 Task: Look for products in the category "Pre-Mixed Cocktails" from Flybird only.
Action: Mouse moved to (724, 257)
Screenshot: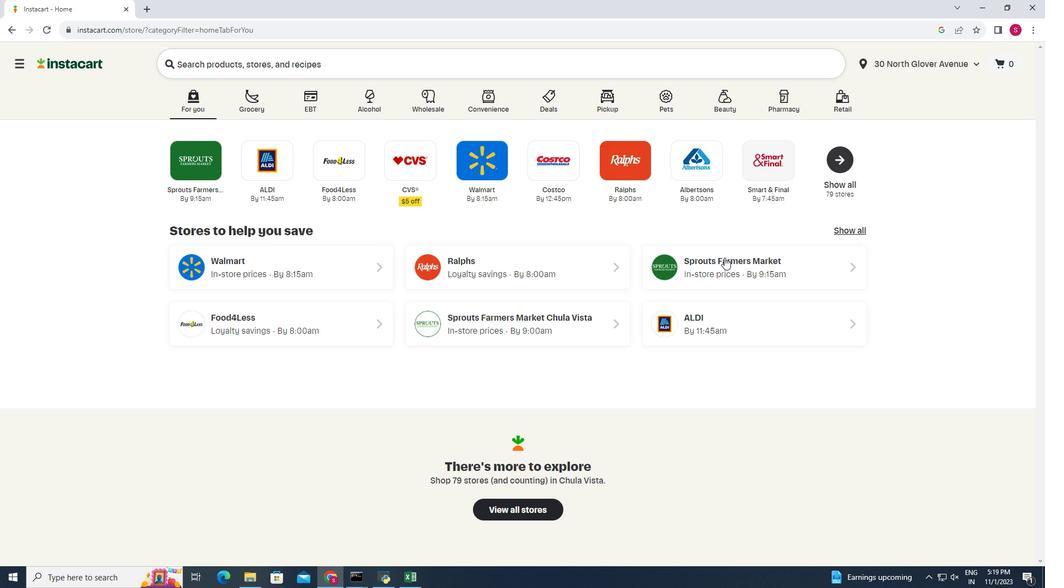 
Action: Mouse pressed left at (724, 257)
Screenshot: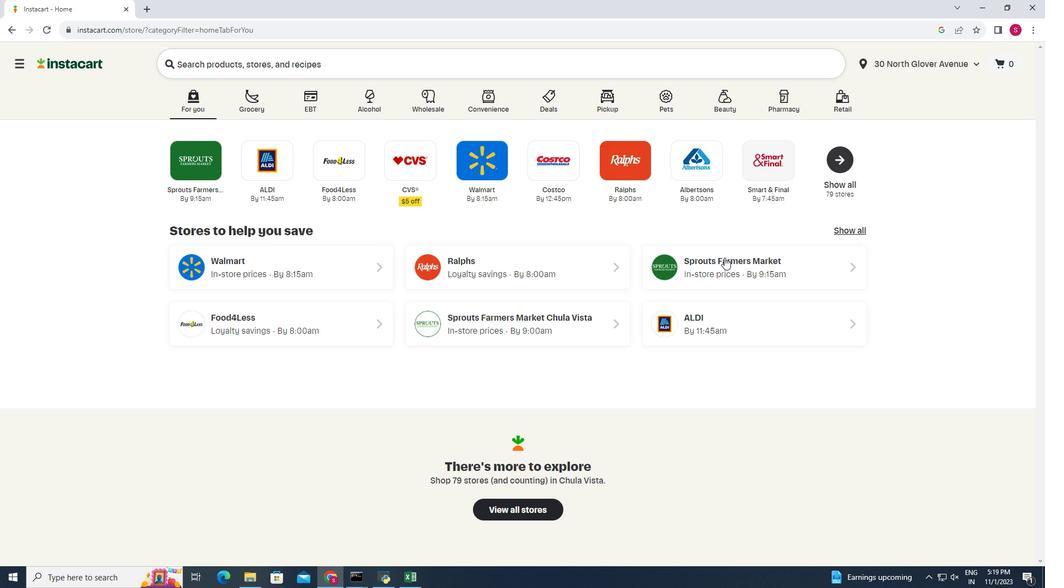 
Action: Mouse moved to (63, 535)
Screenshot: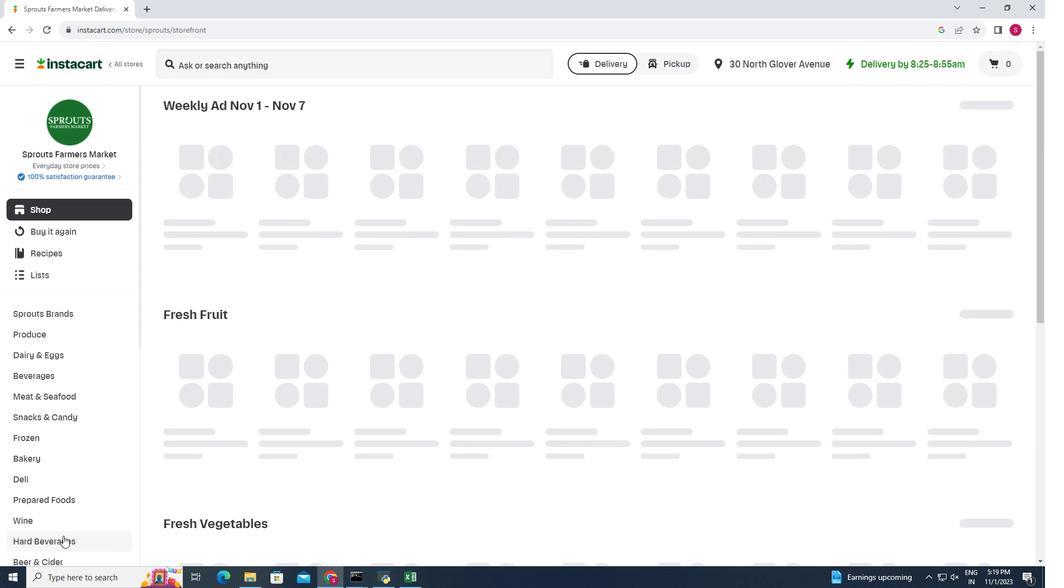 
Action: Mouse pressed left at (63, 535)
Screenshot: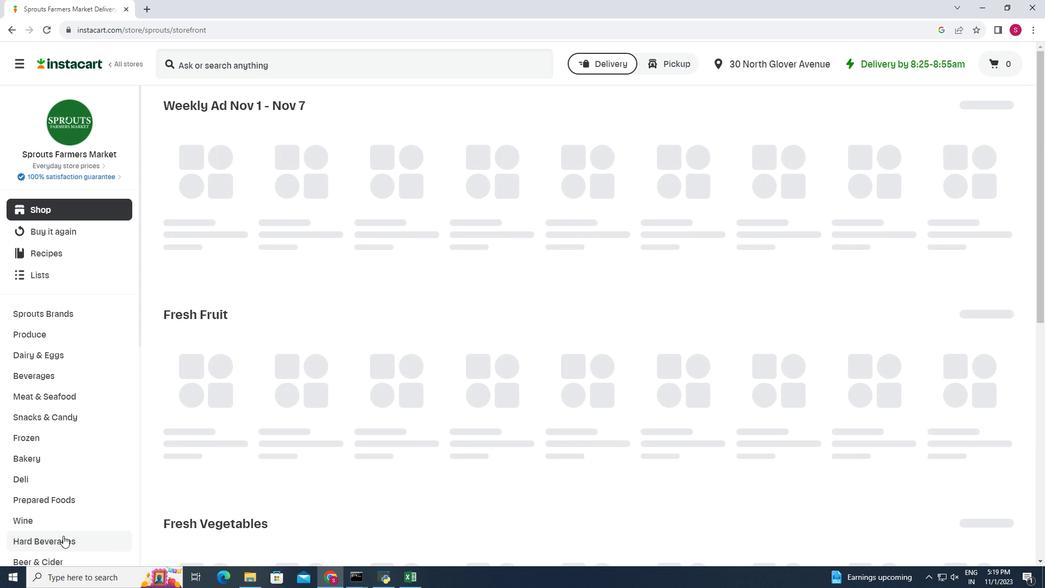
Action: Mouse moved to (430, 143)
Screenshot: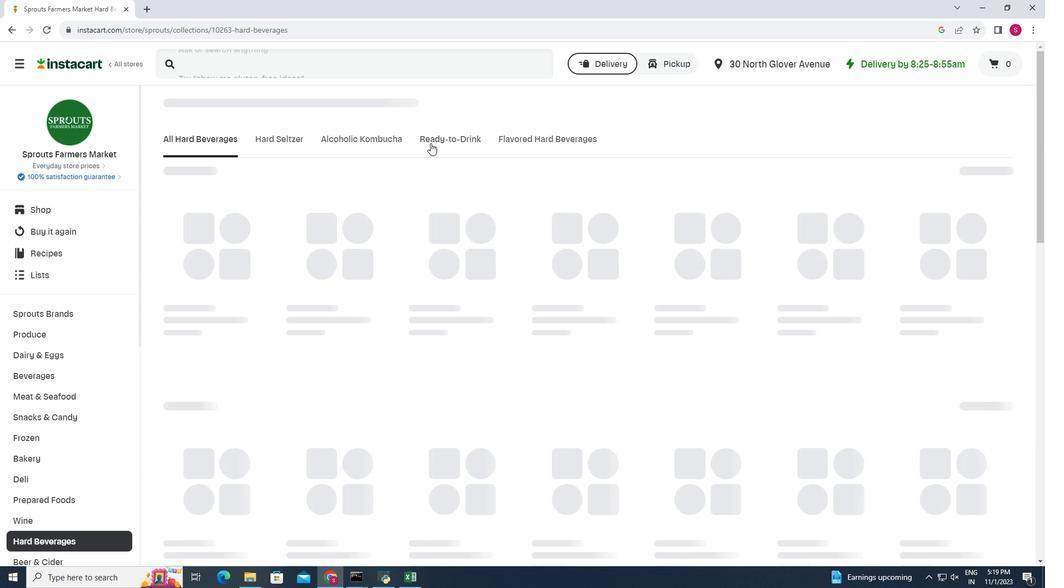 
Action: Mouse pressed left at (430, 143)
Screenshot: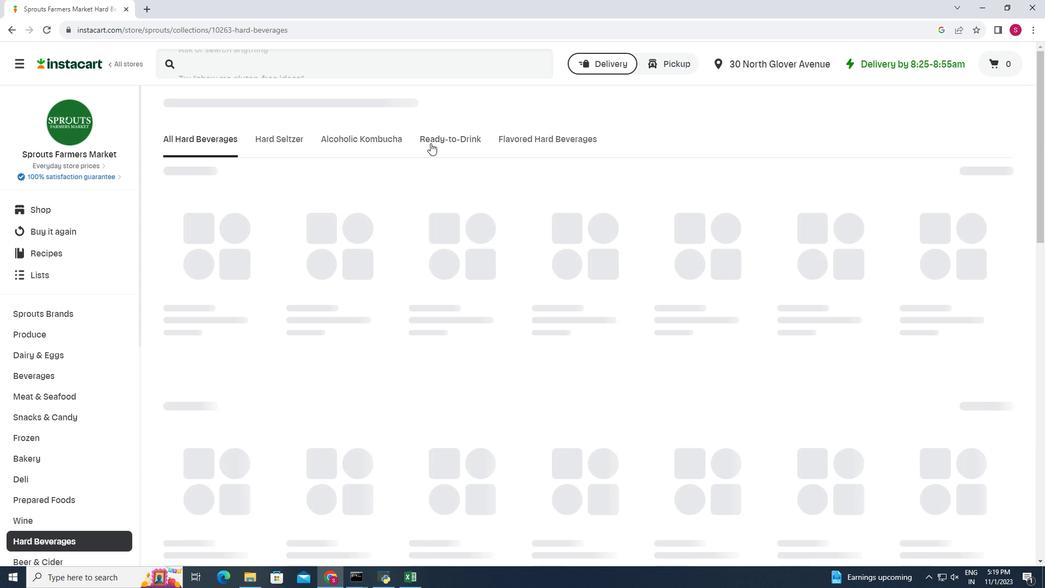 
Action: Mouse moved to (406, 181)
Screenshot: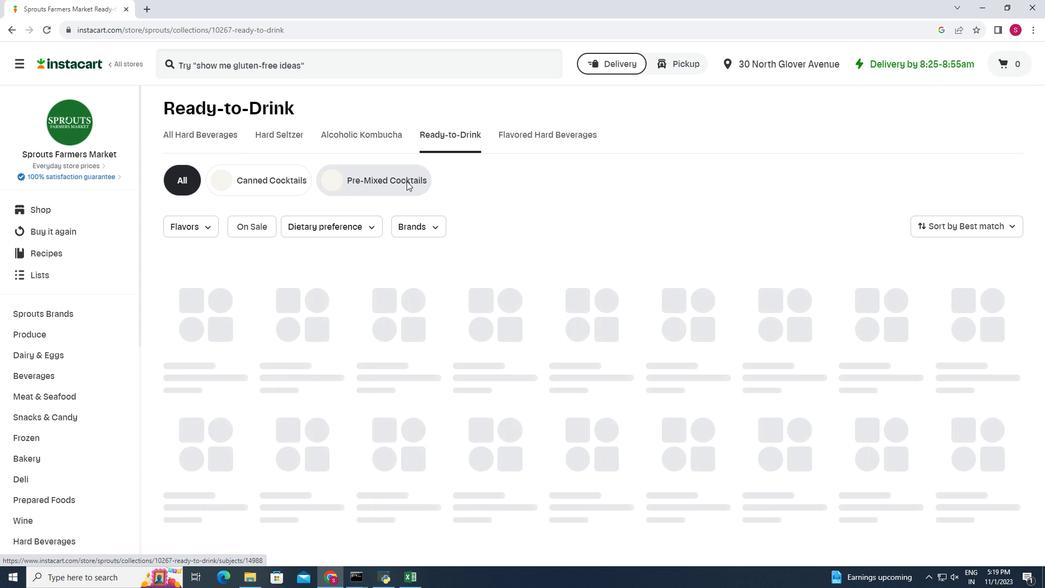 
Action: Mouse pressed left at (406, 181)
Screenshot: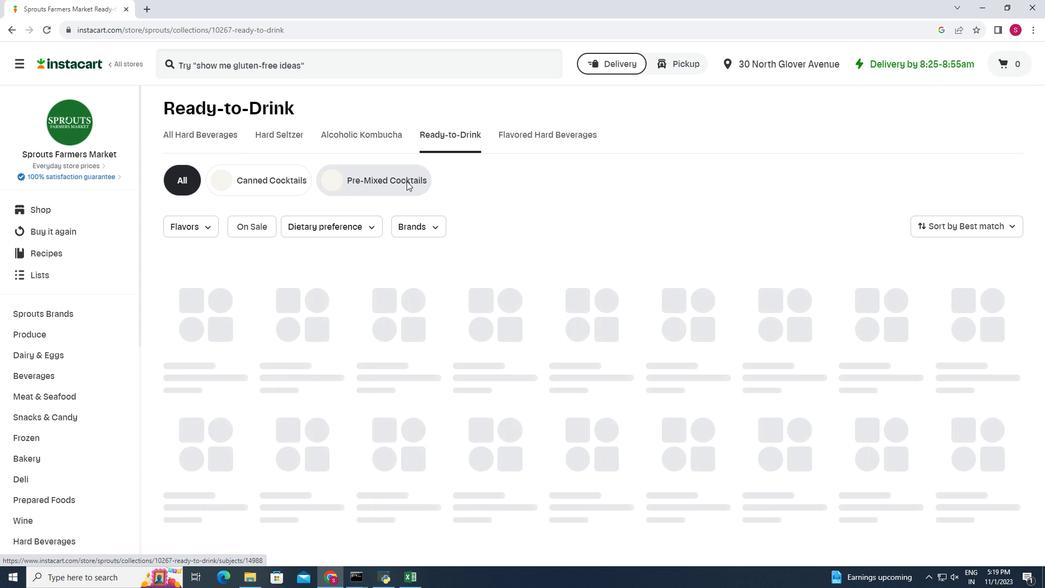 
Action: Mouse moved to (430, 231)
Screenshot: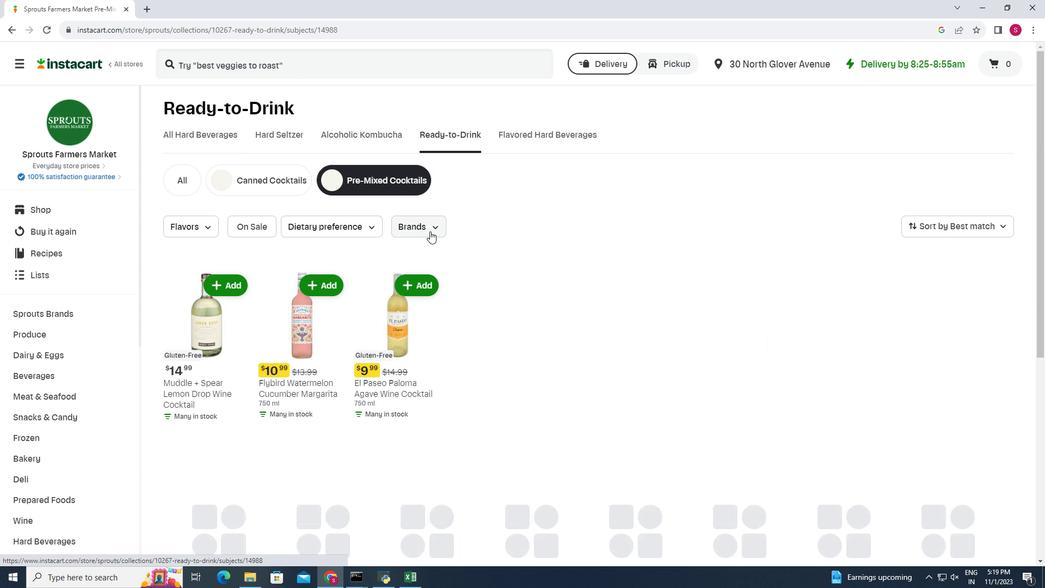 
Action: Mouse pressed left at (430, 231)
Screenshot: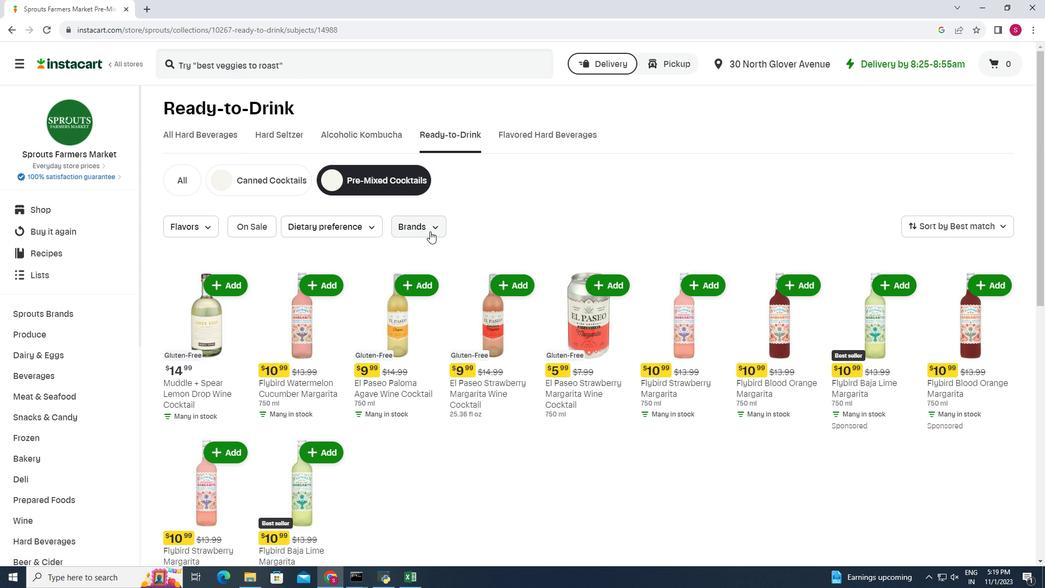 
Action: Mouse moved to (429, 259)
Screenshot: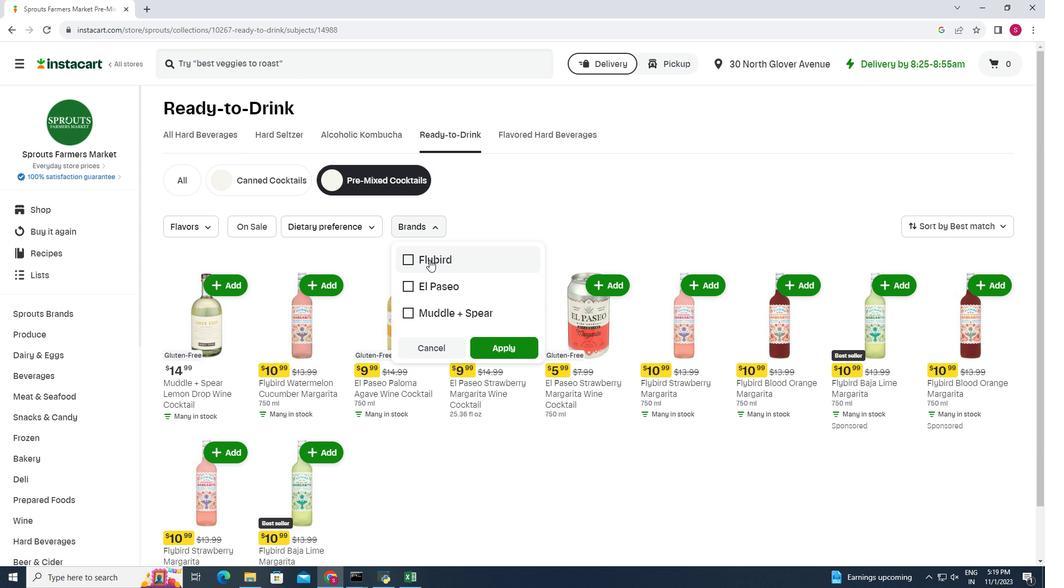 
Action: Mouse pressed left at (429, 259)
Screenshot: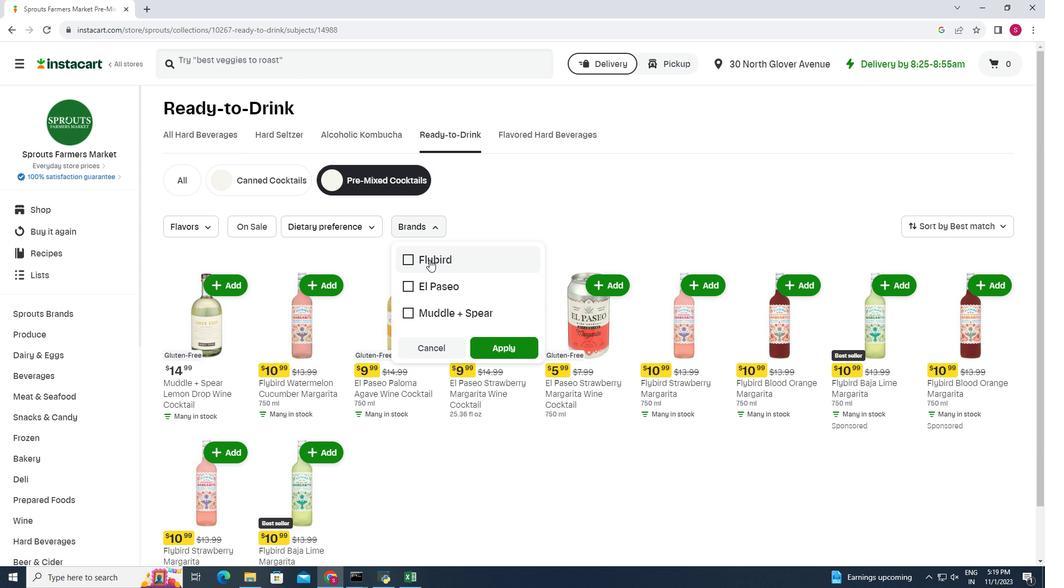 
Action: Mouse moved to (490, 342)
Screenshot: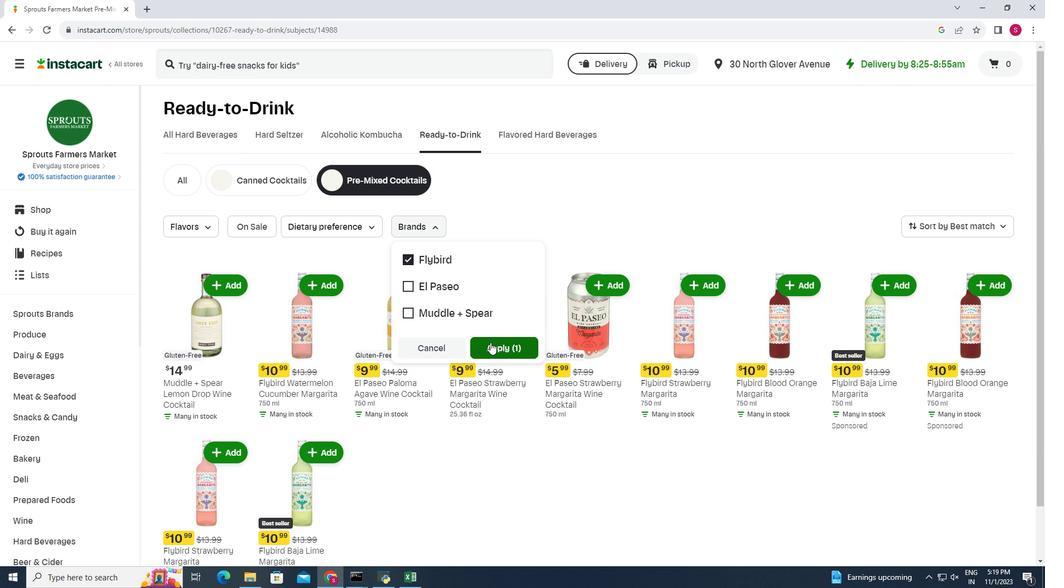 
Action: Mouse pressed left at (490, 342)
Screenshot: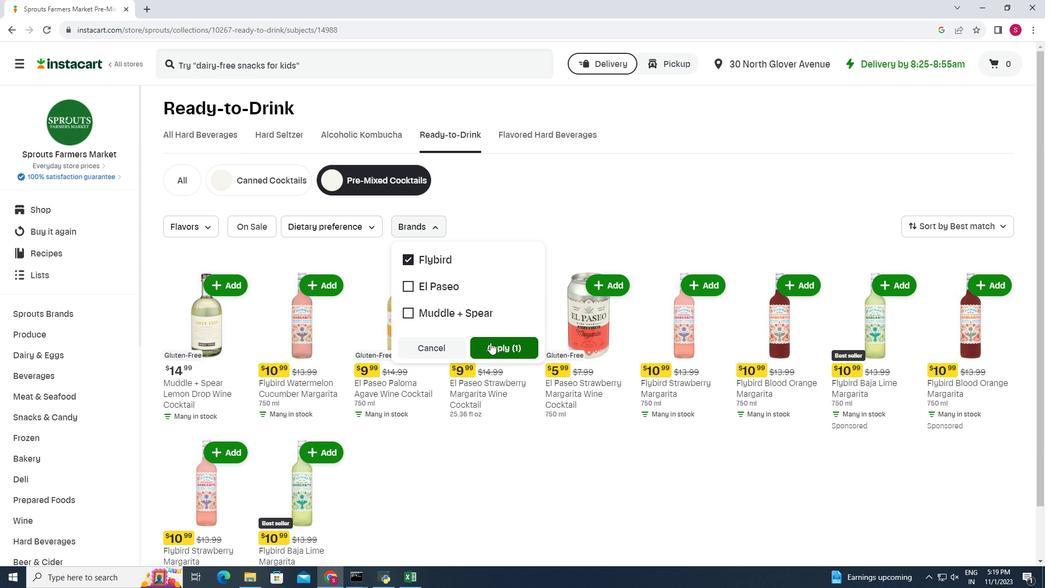 
Action: Mouse moved to (556, 276)
Screenshot: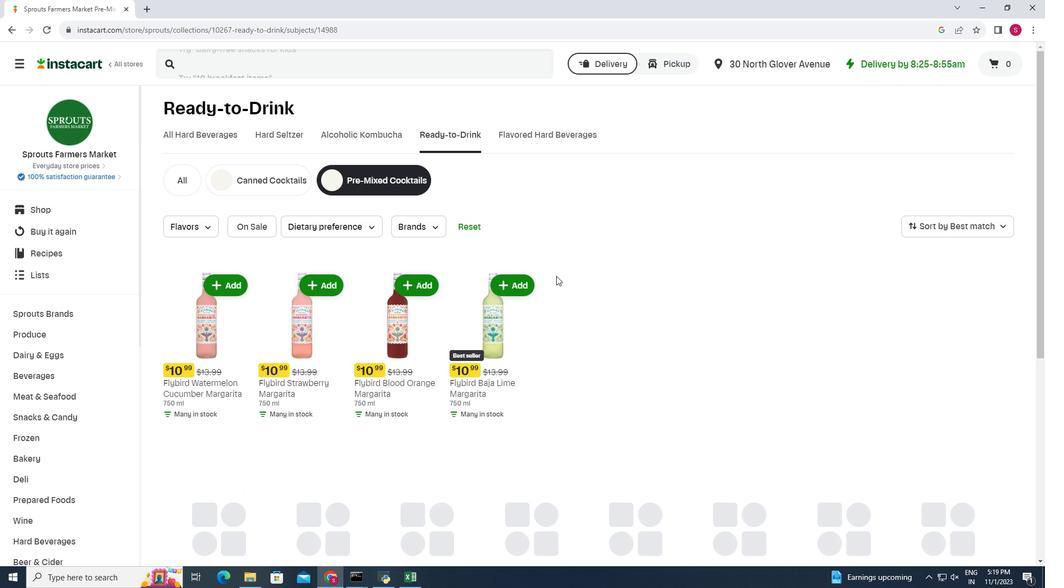
